 Task: Share the document with softage.1@softage.net.
Action: Mouse moved to (55, 96)
Screenshot: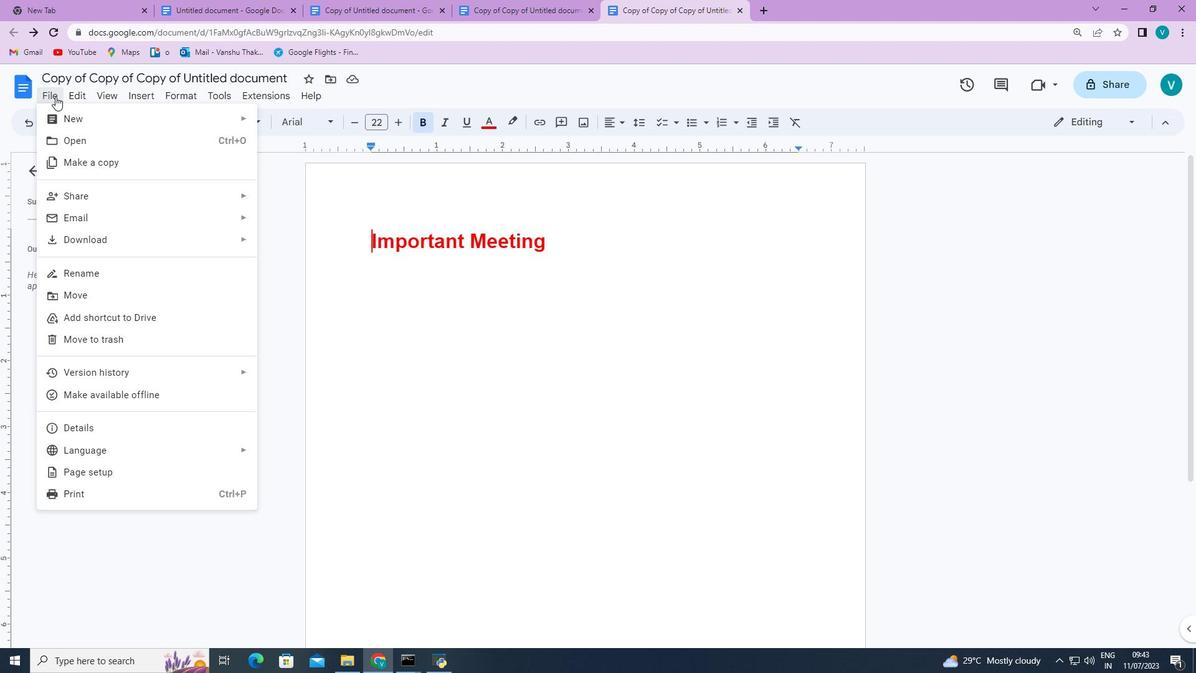 
Action: Mouse pressed left at (55, 96)
Screenshot: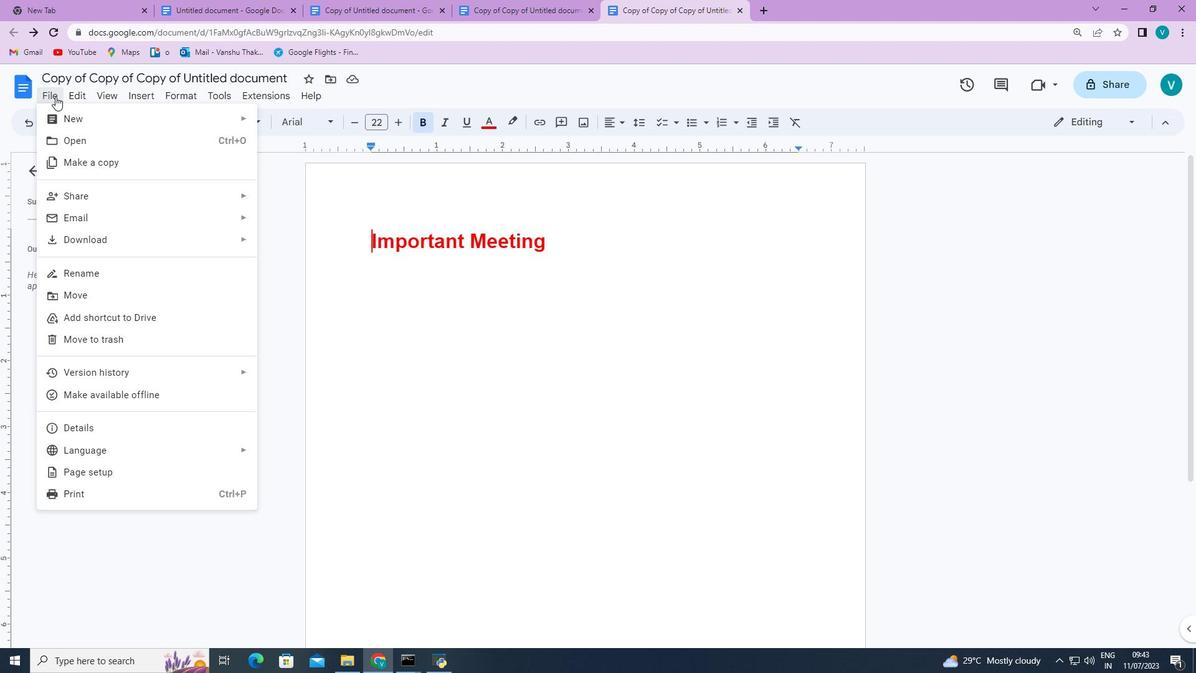 
Action: Mouse moved to (309, 191)
Screenshot: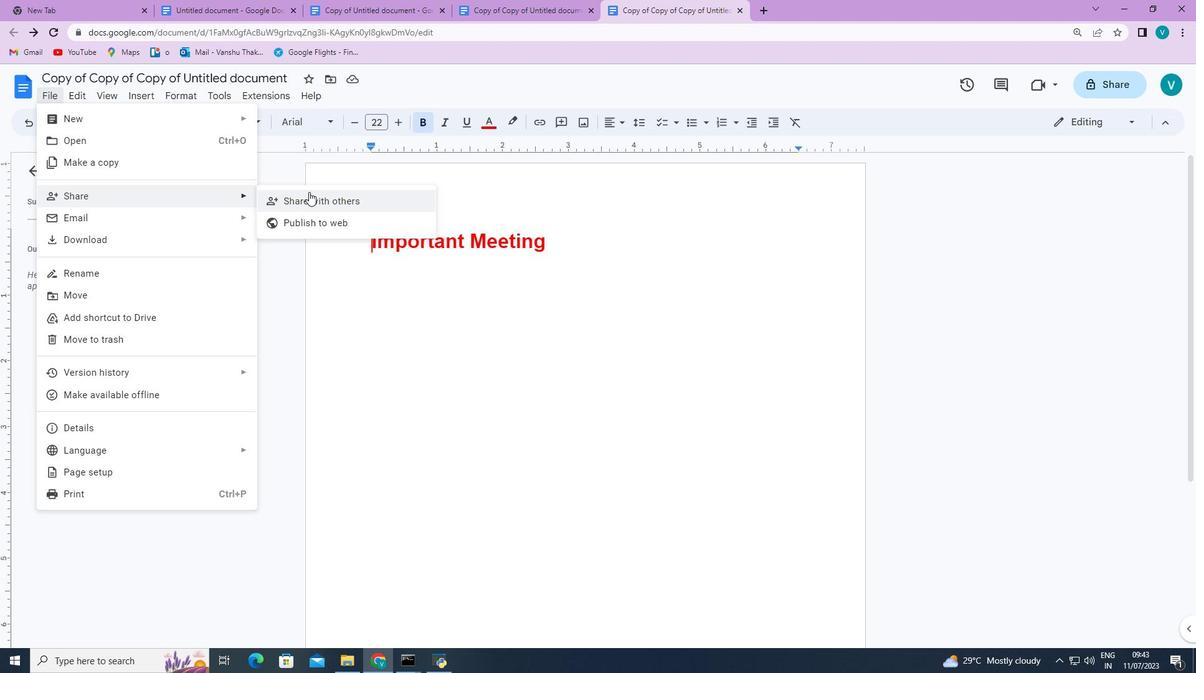 
Action: Mouse pressed left at (309, 191)
Screenshot: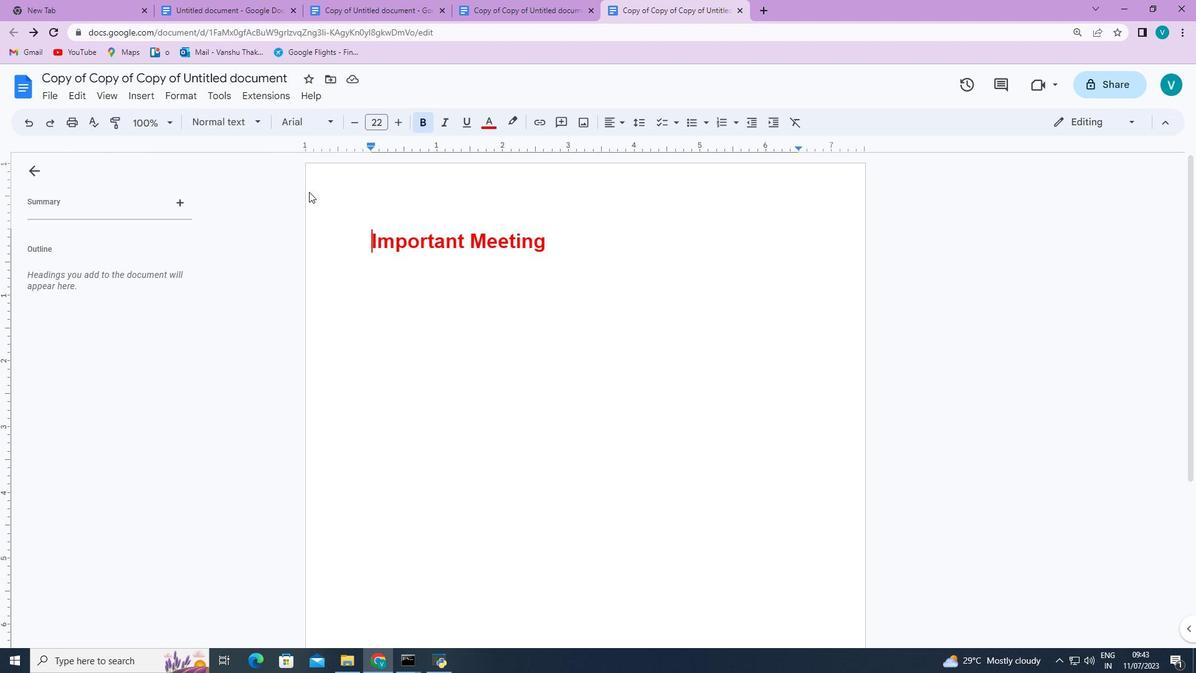 
Action: Mouse moved to (552, 293)
Screenshot: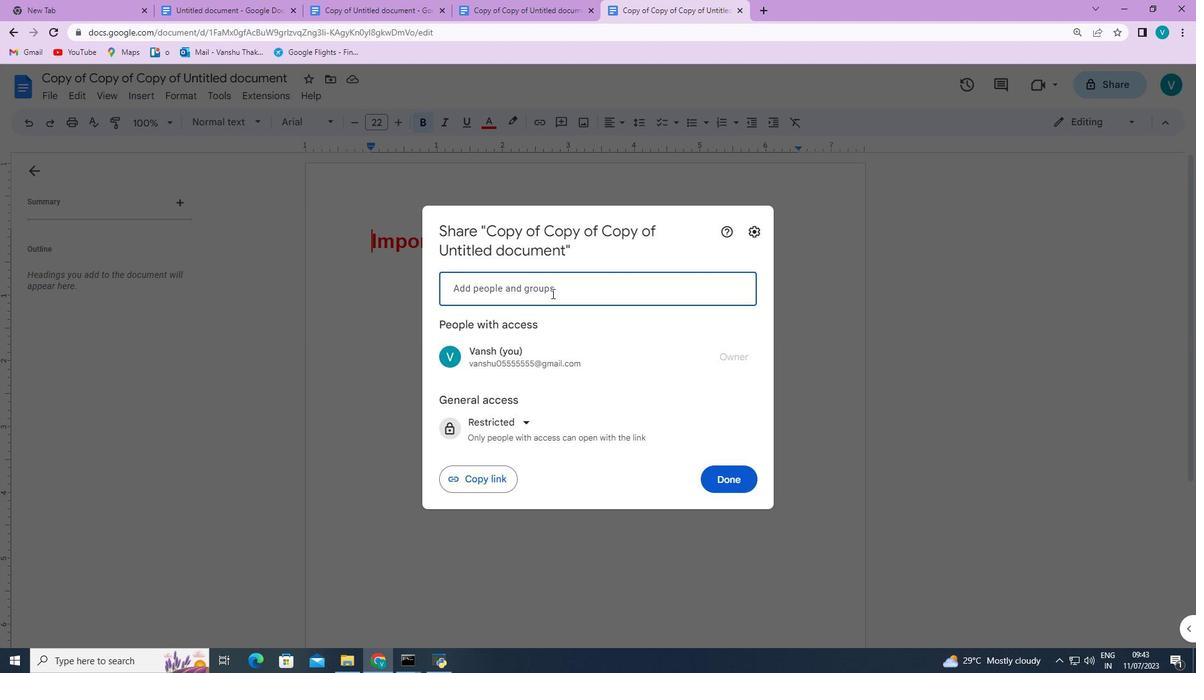 
Action: Mouse pressed left at (552, 293)
Screenshot: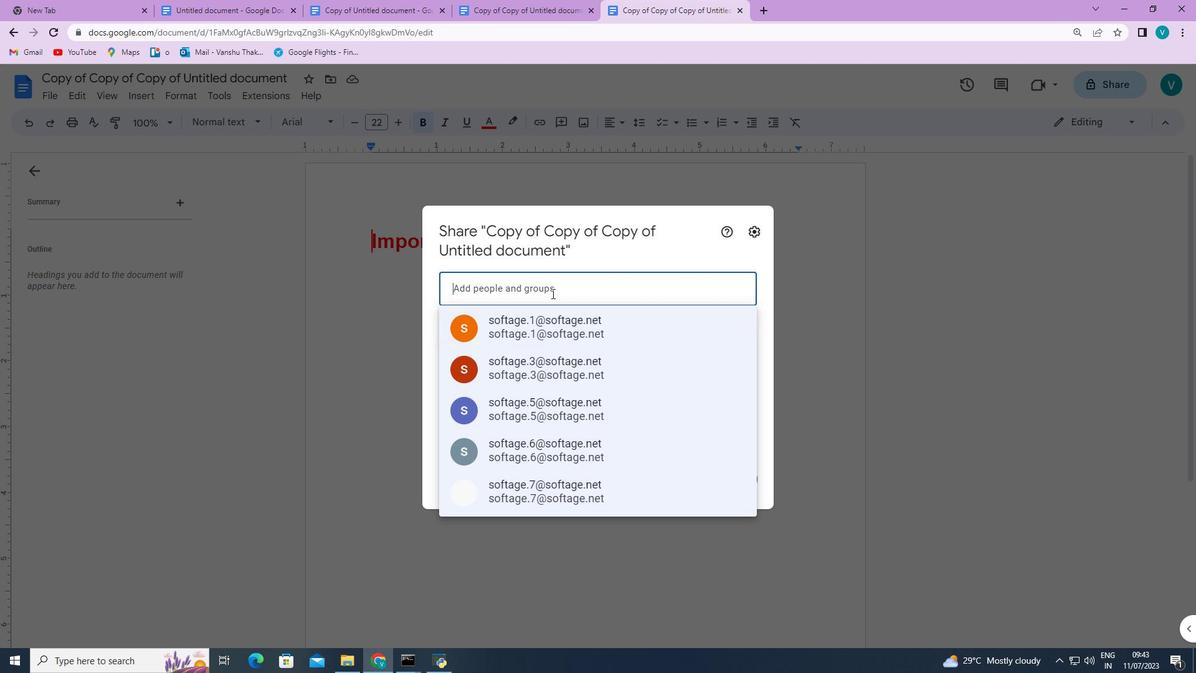 
Action: Key pressed <Key.shift>softage.1<Key.shift>@softage.net
Screenshot: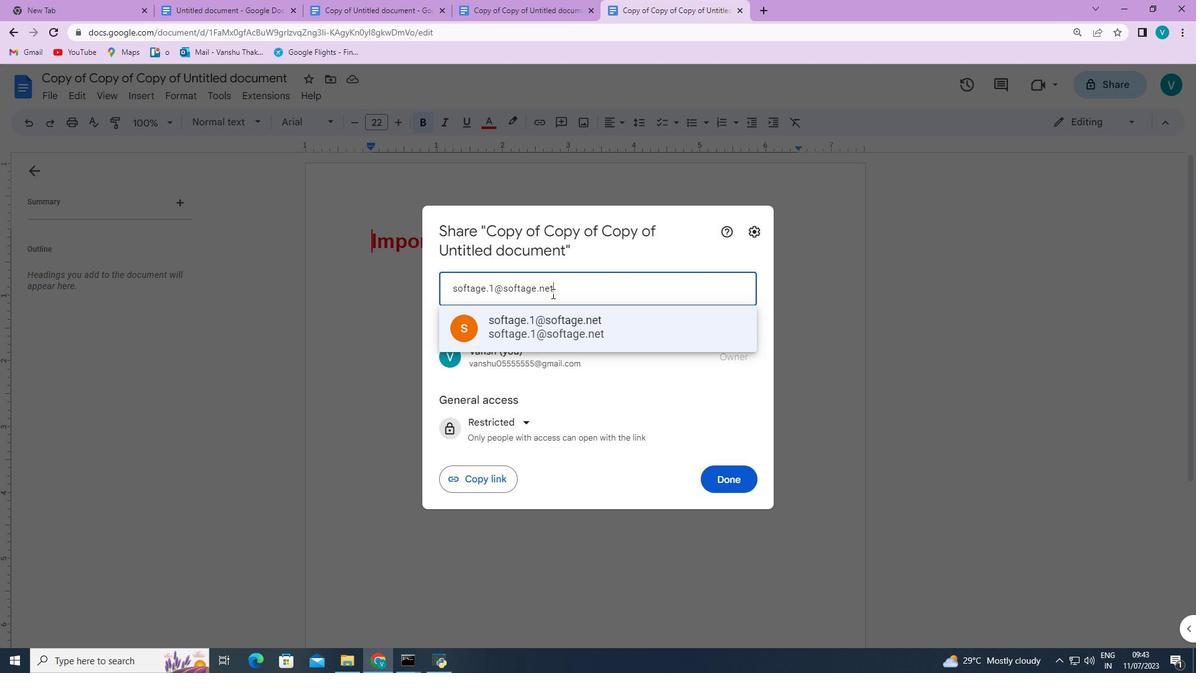 
Action: Mouse moved to (587, 323)
Screenshot: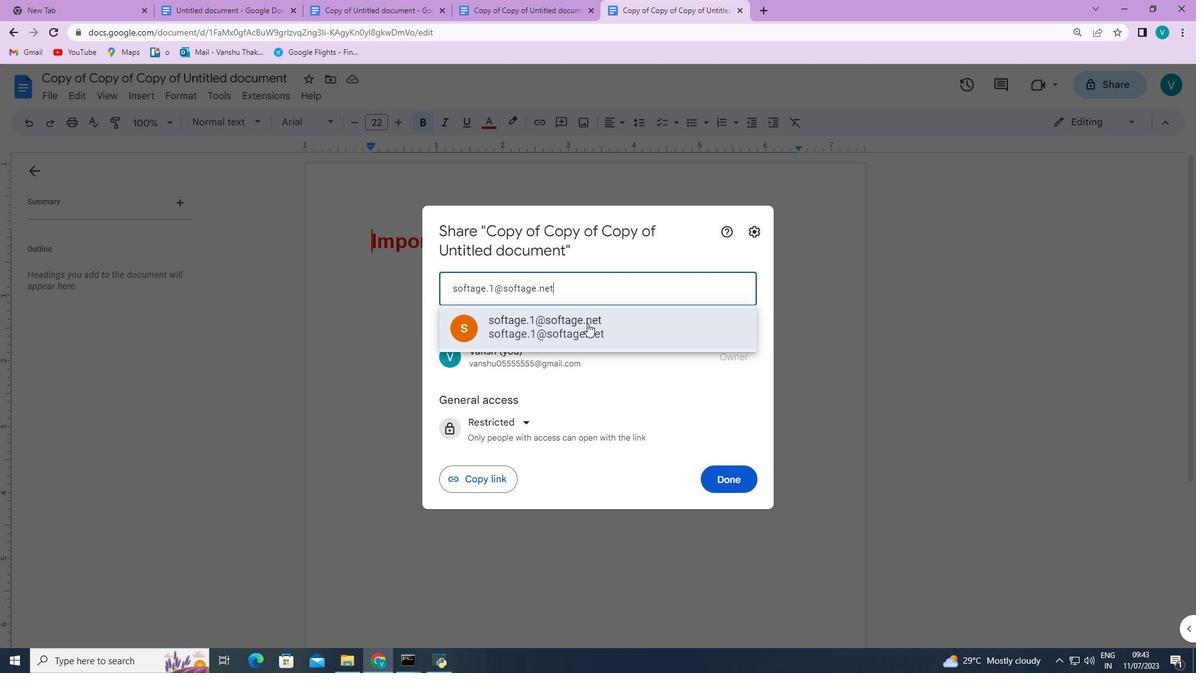 
Action: Mouse pressed left at (587, 323)
Screenshot: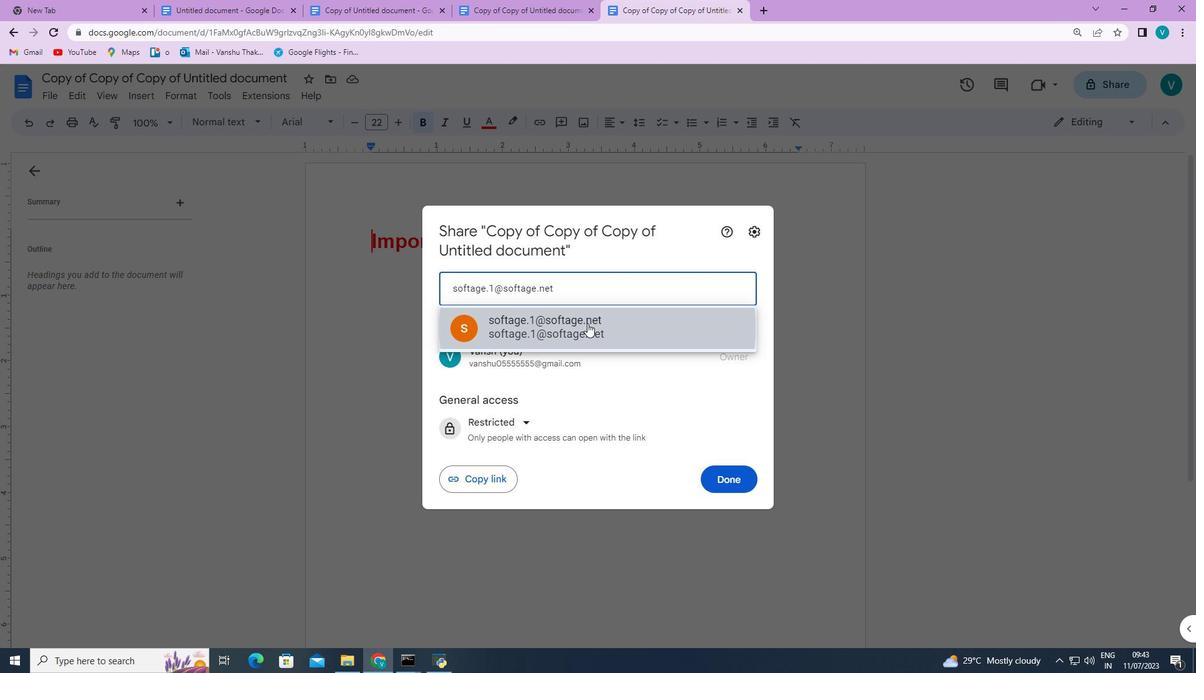 
Action: Mouse moved to (724, 472)
Screenshot: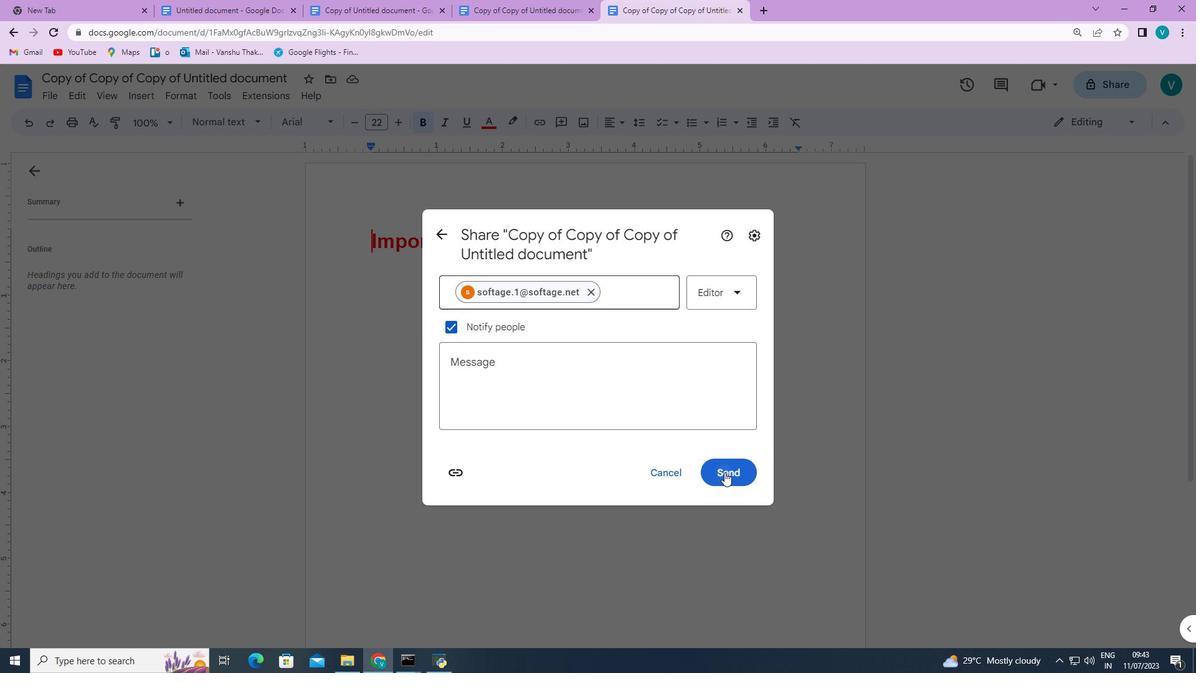 
Action: Mouse pressed left at (724, 472)
Screenshot: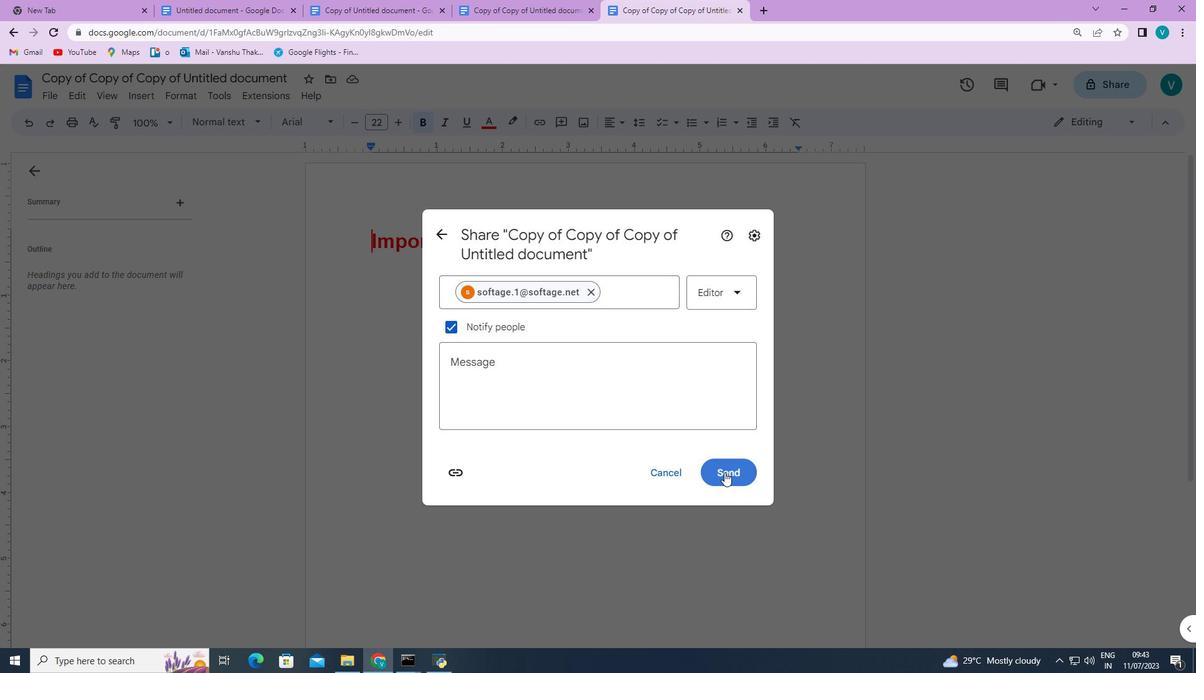 
